 Task: Select the employment type as internship.
Action: Mouse moved to (770, 99)
Screenshot: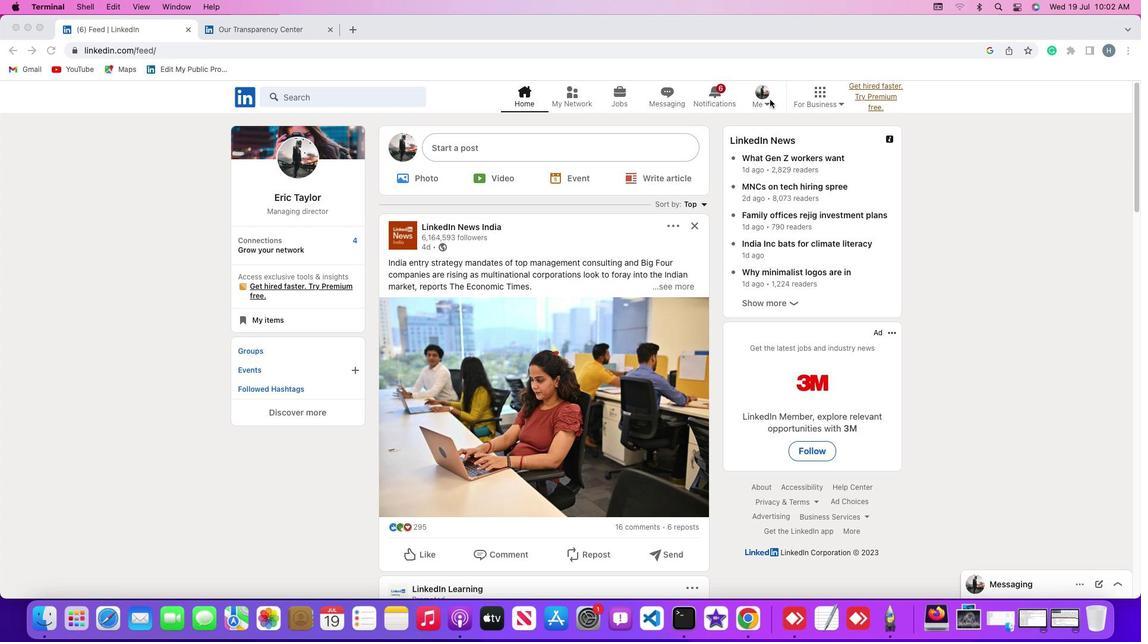 
Action: Mouse pressed left at (770, 99)
Screenshot: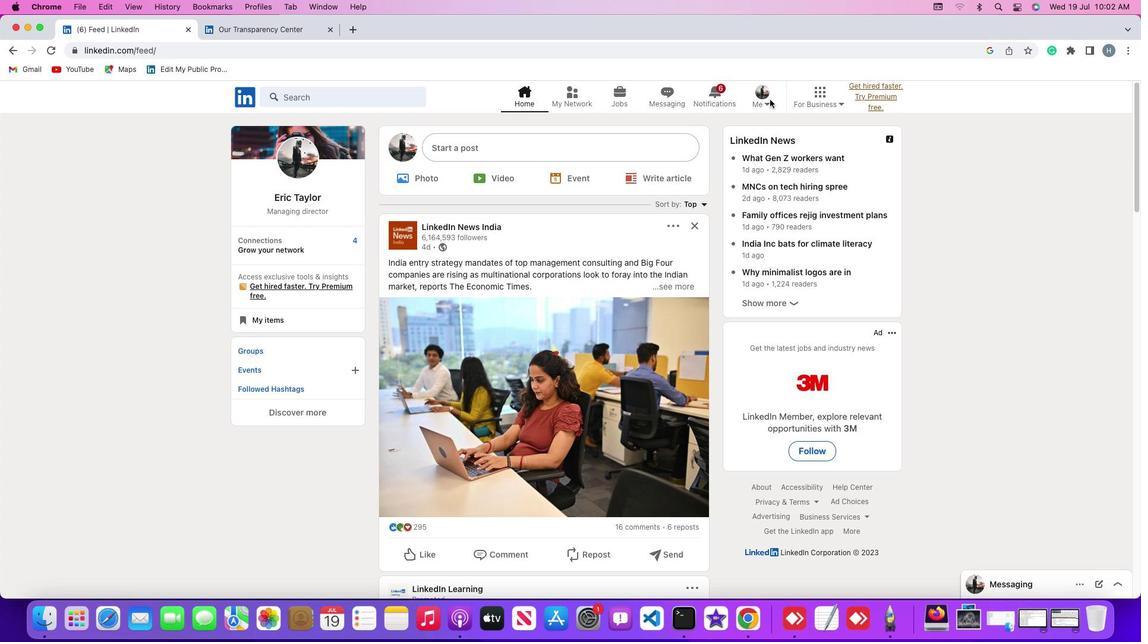 
Action: Mouse moved to (767, 102)
Screenshot: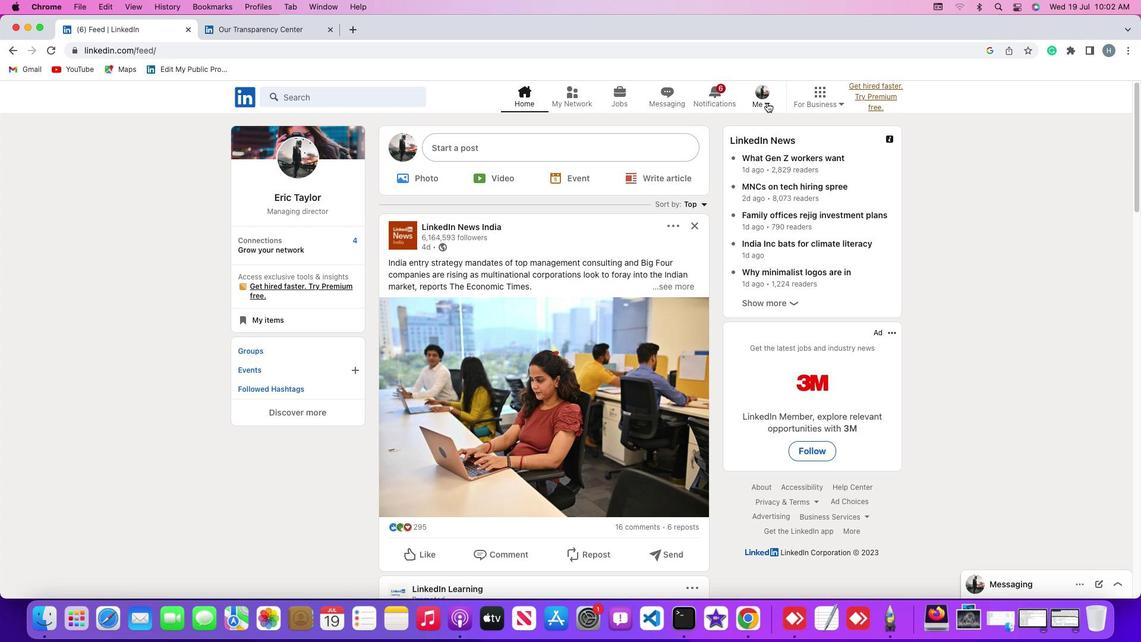 
Action: Mouse pressed left at (767, 102)
Screenshot: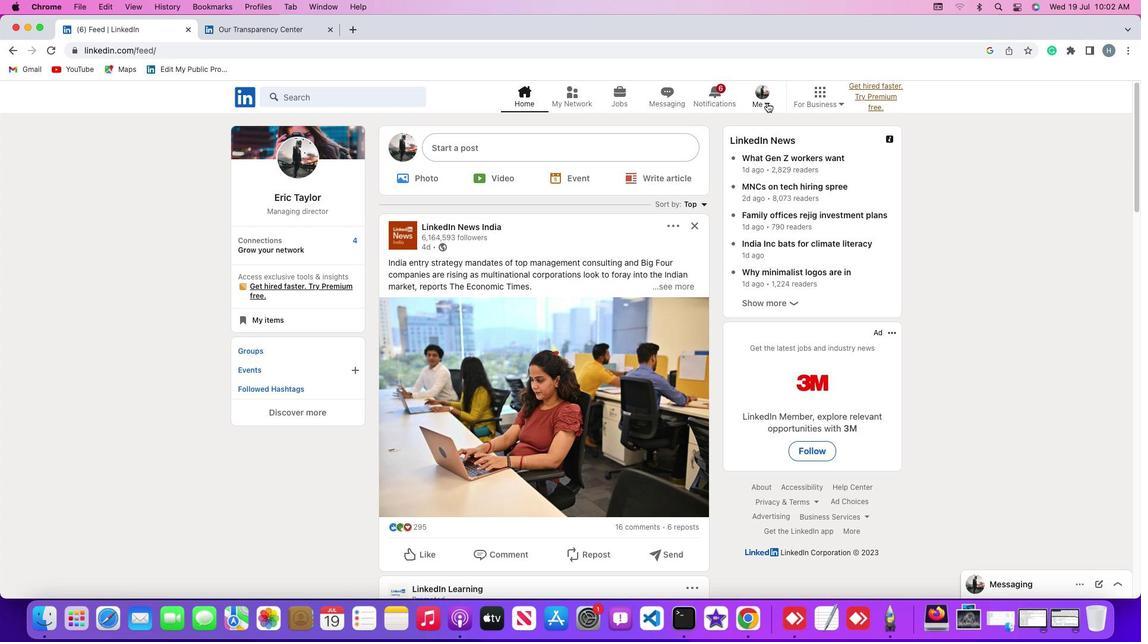 
Action: Mouse moved to (746, 165)
Screenshot: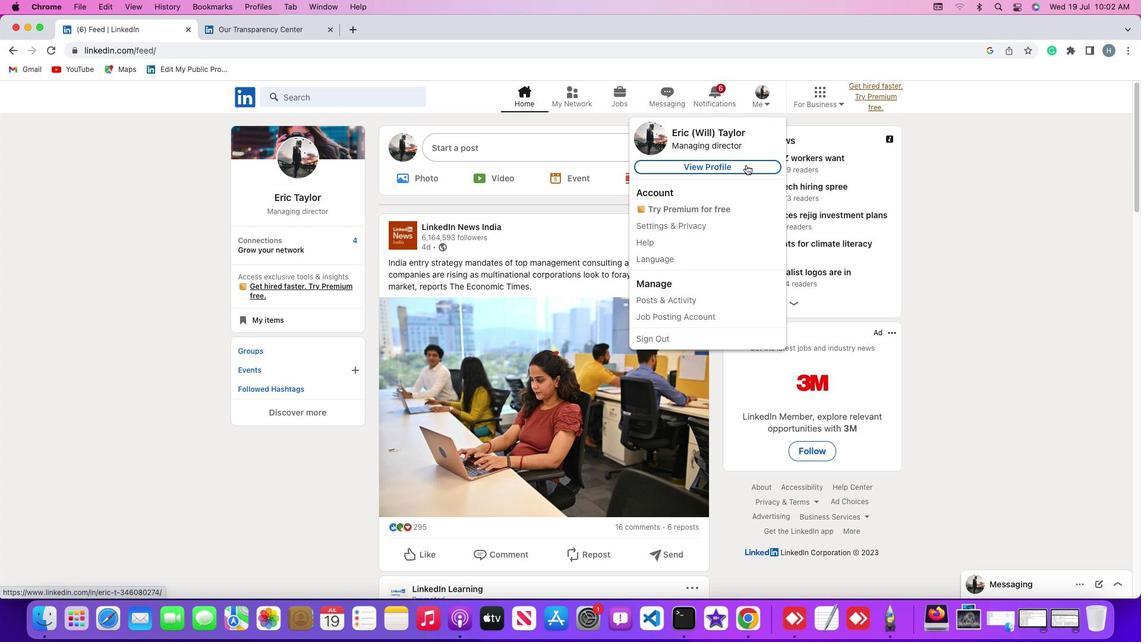 
Action: Mouse pressed left at (746, 165)
Screenshot: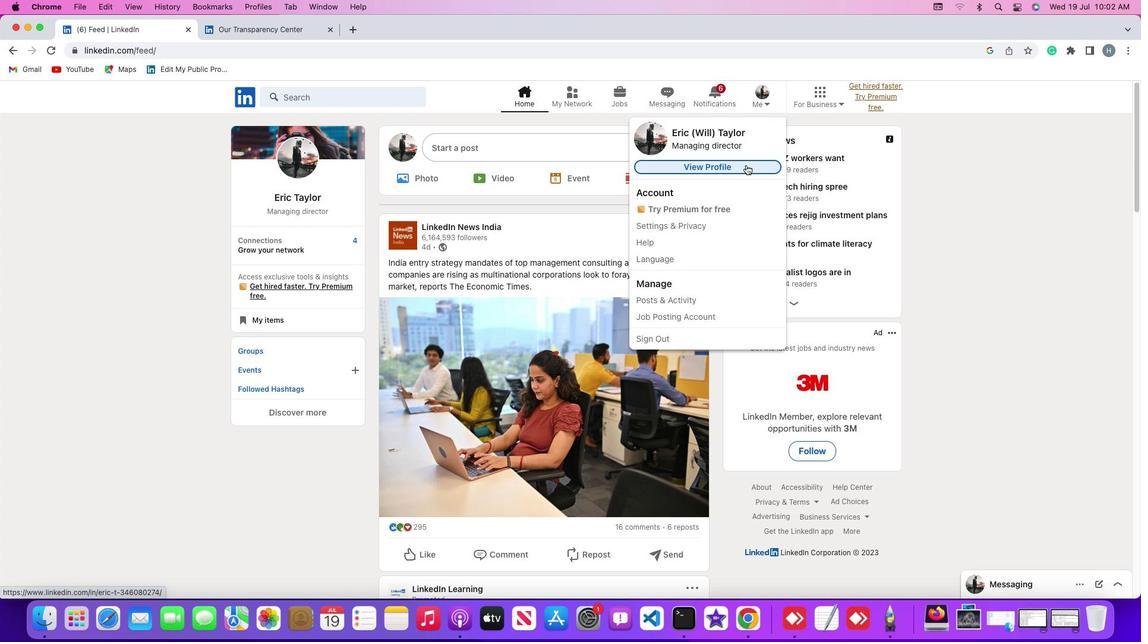
Action: Mouse moved to (277, 356)
Screenshot: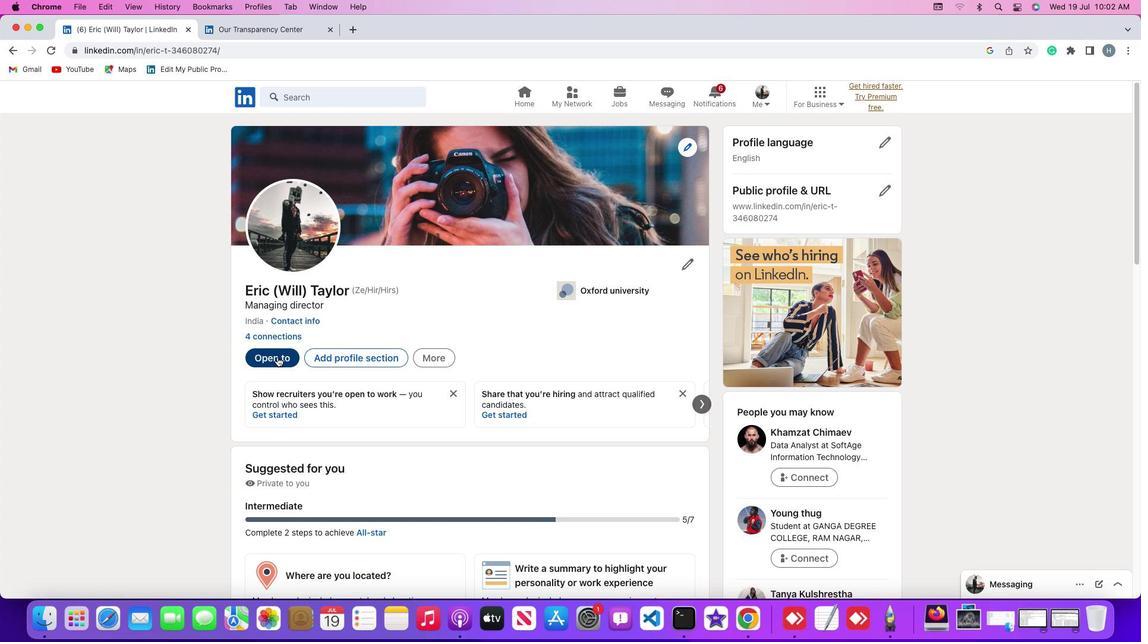 
Action: Mouse pressed left at (277, 356)
Screenshot: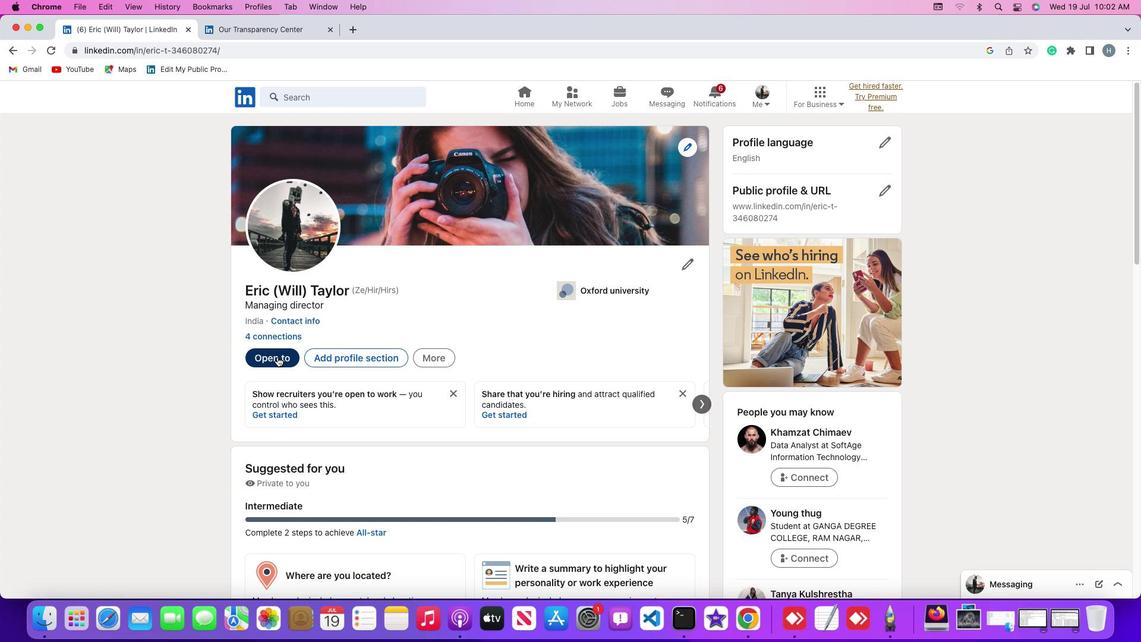 
Action: Mouse moved to (287, 385)
Screenshot: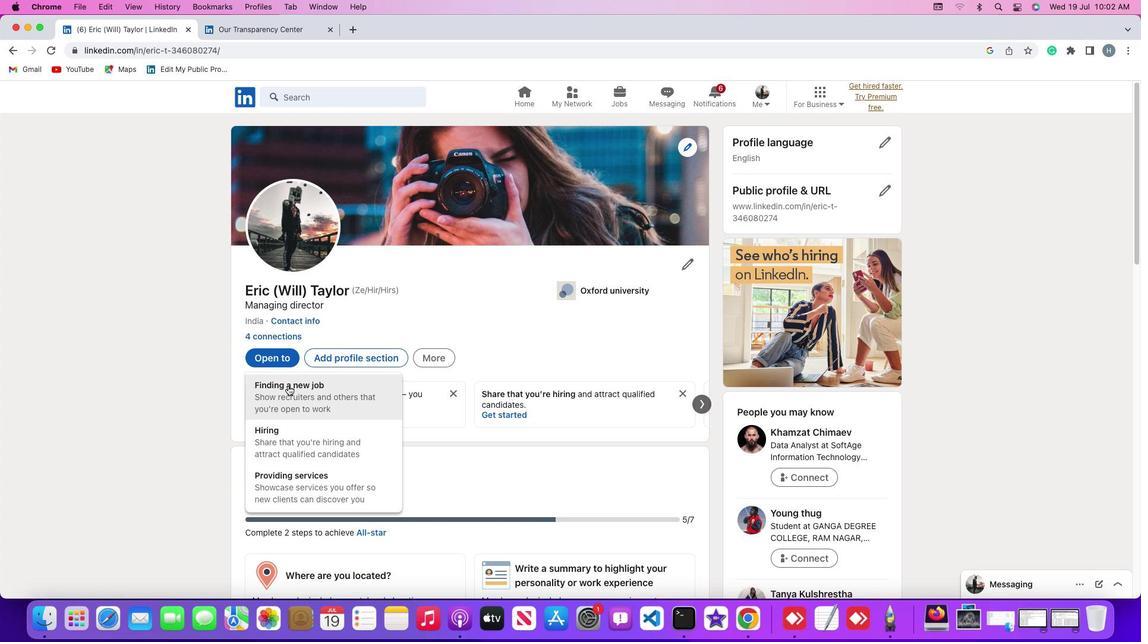 
Action: Mouse pressed left at (287, 385)
Screenshot: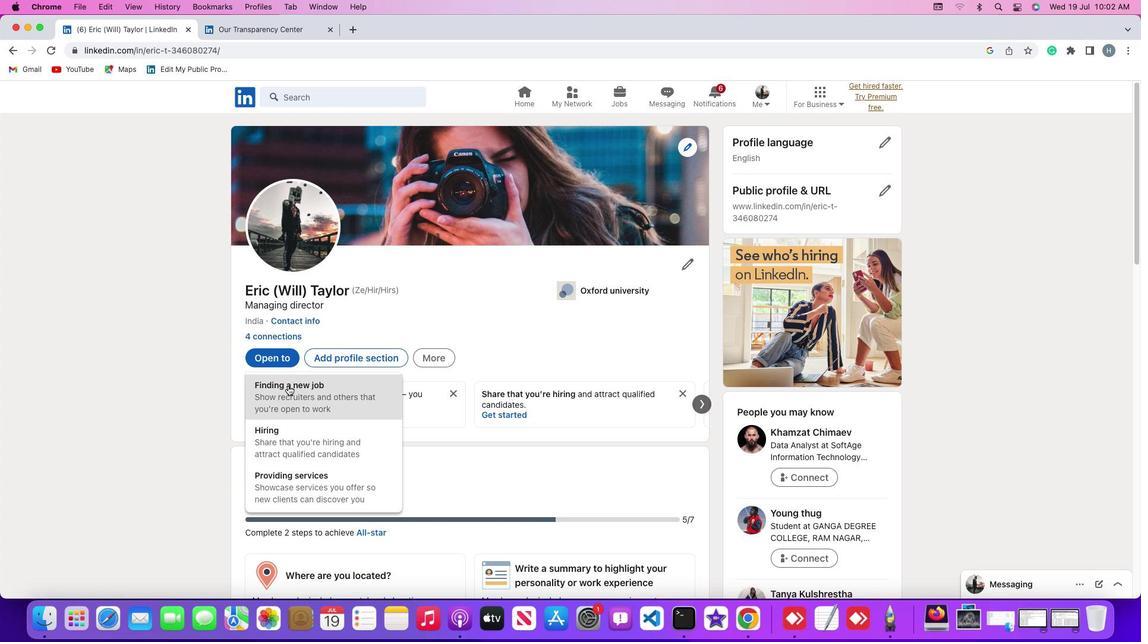 
Action: Mouse moved to (559, 385)
Screenshot: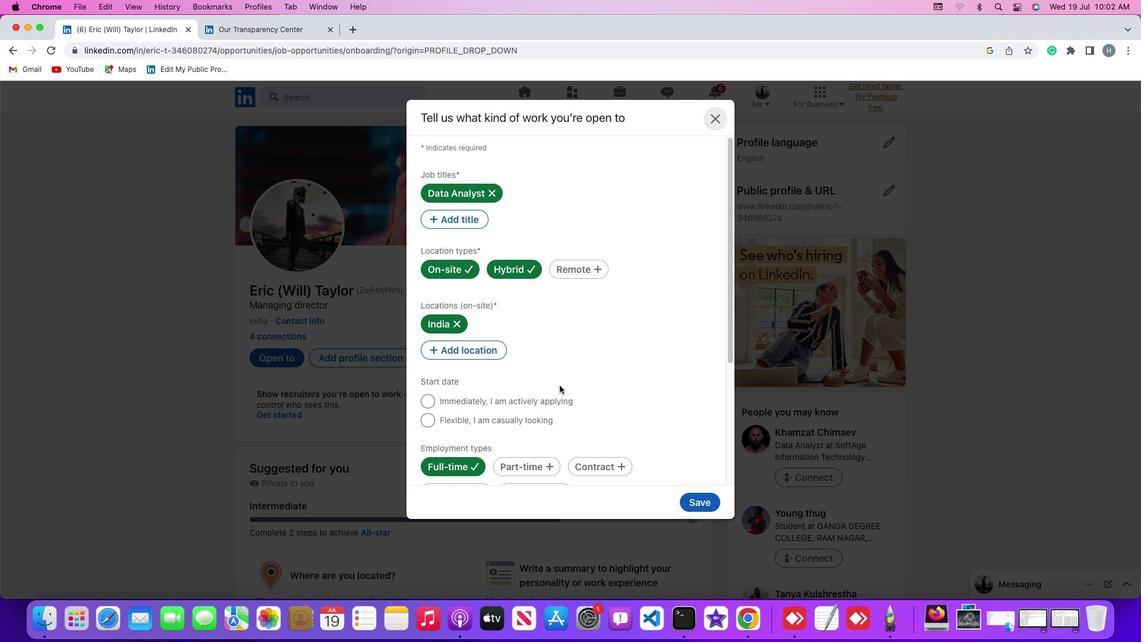 
Action: Mouse scrolled (559, 385) with delta (0, 0)
Screenshot: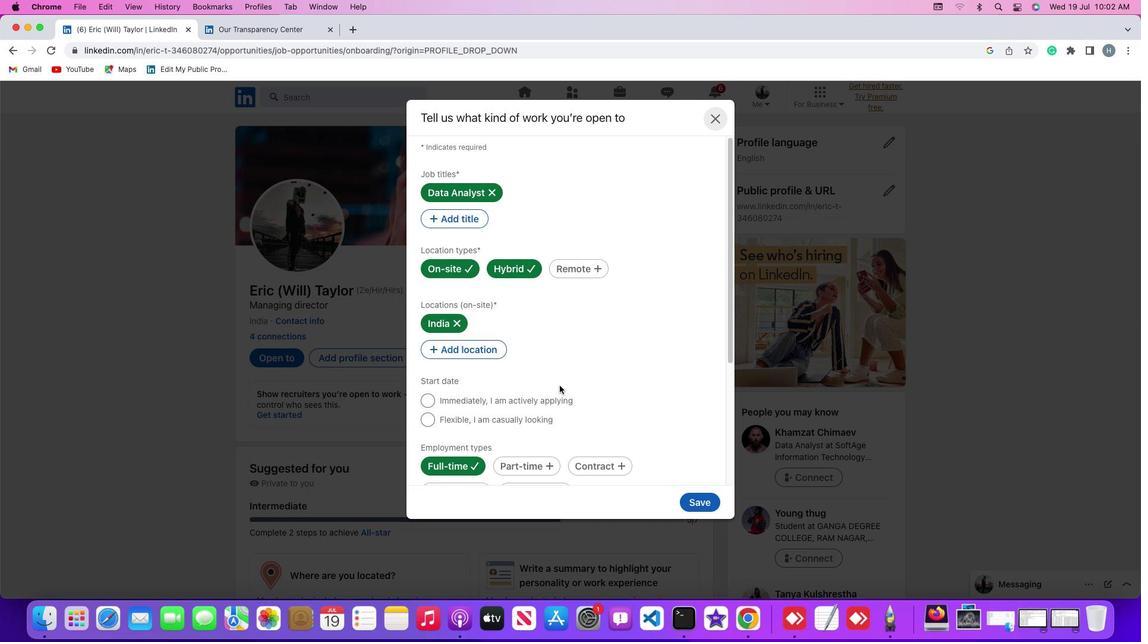 
Action: Mouse scrolled (559, 385) with delta (0, 0)
Screenshot: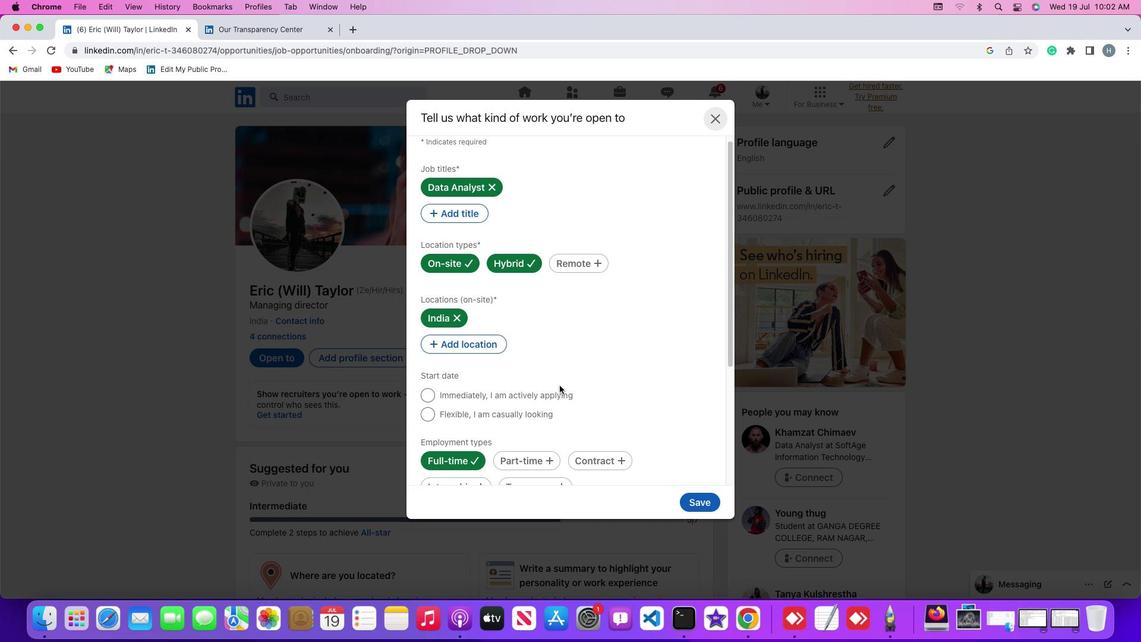 
Action: Mouse scrolled (559, 385) with delta (0, -1)
Screenshot: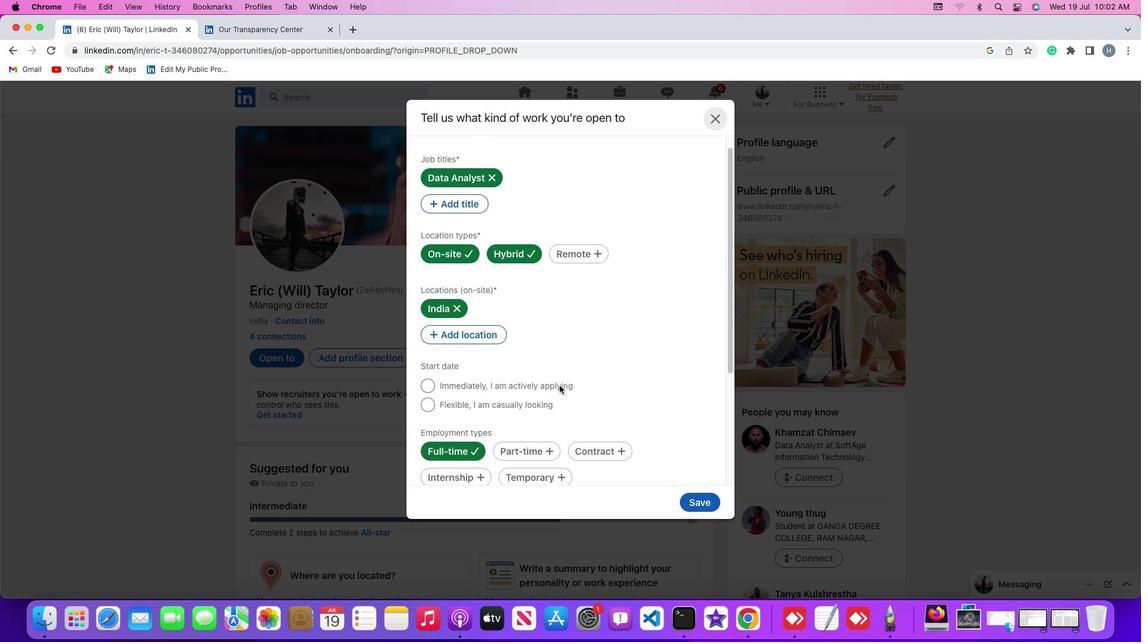 
Action: Mouse scrolled (559, 385) with delta (0, -1)
Screenshot: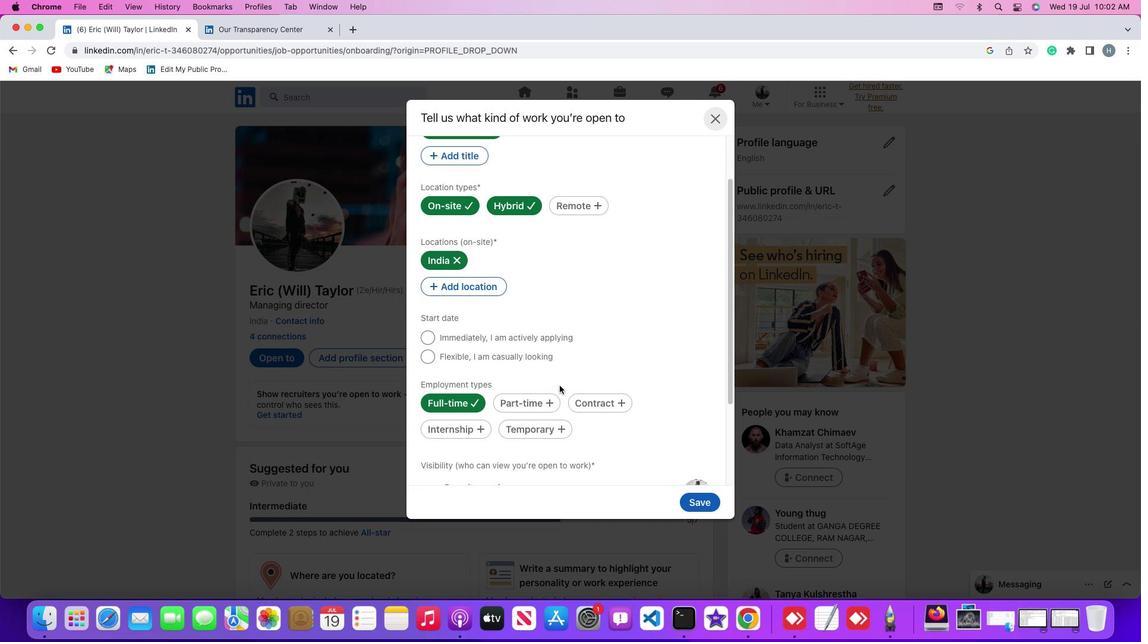
Action: Mouse scrolled (559, 385) with delta (0, 0)
Screenshot: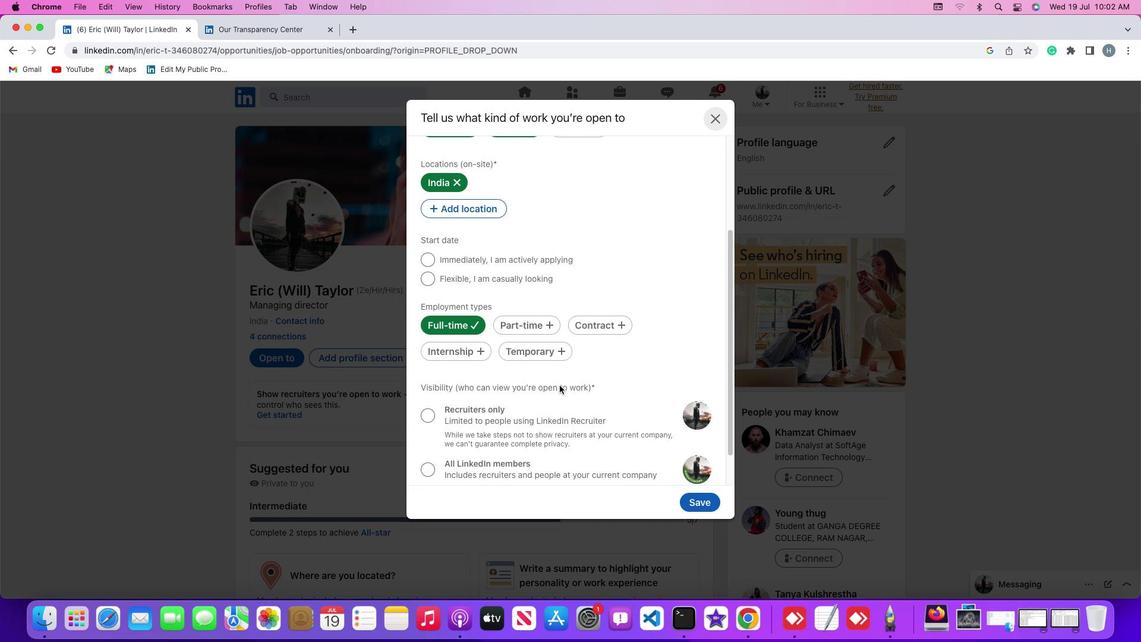 
Action: Mouse scrolled (559, 385) with delta (0, 0)
Screenshot: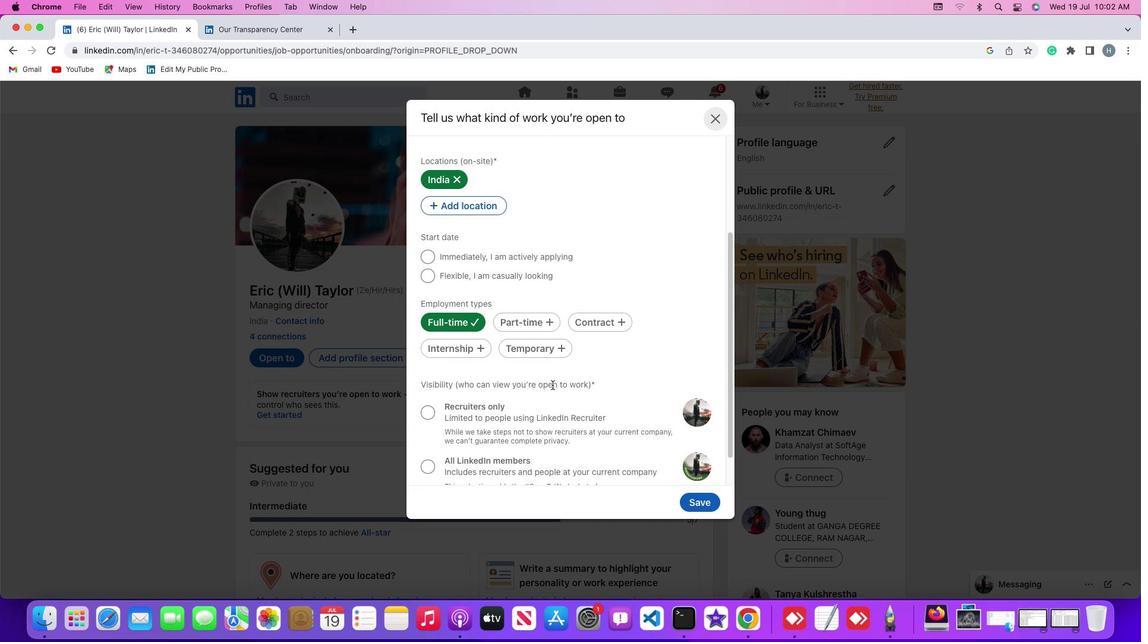 
Action: Mouse moved to (462, 338)
Screenshot: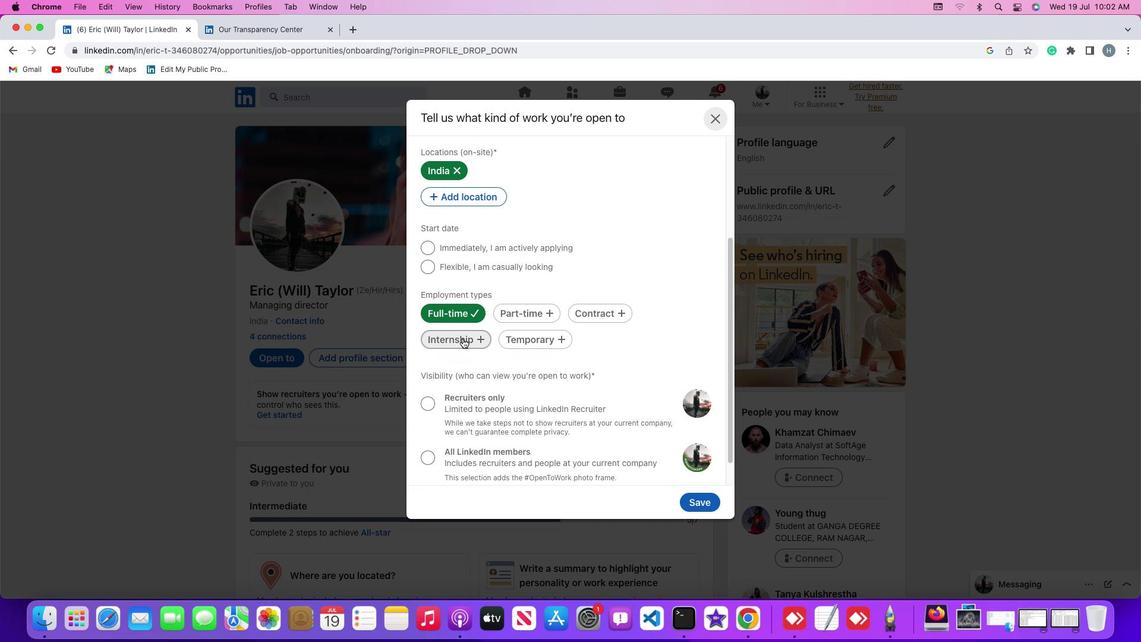 
Action: Mouse pressed left at (462, 338)
Screenshot: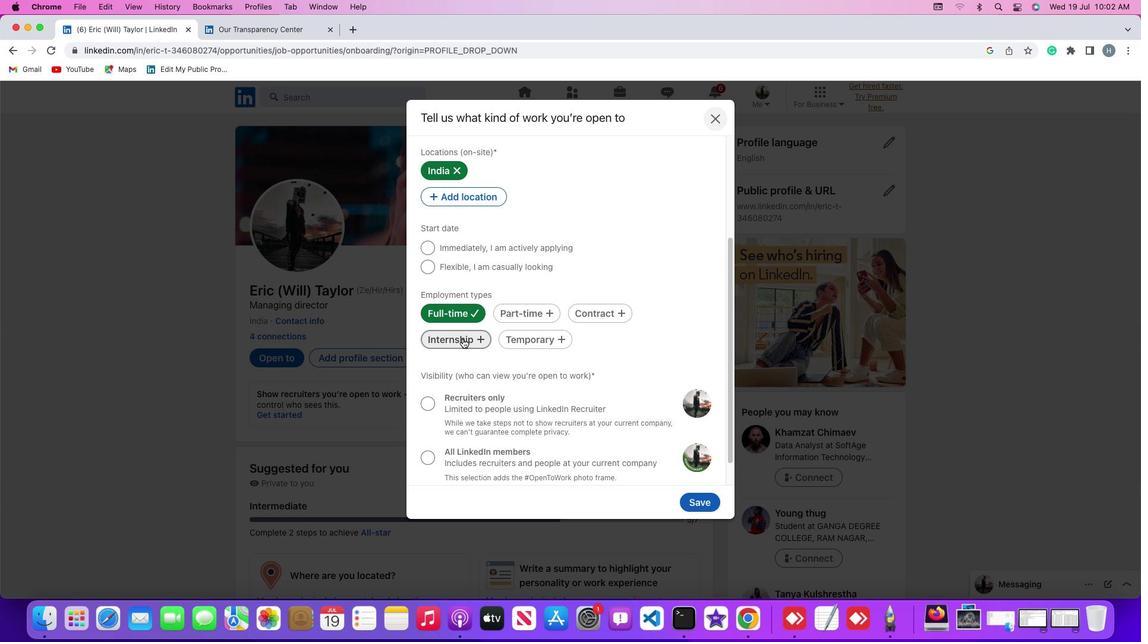 
Action: Mouse moved to (604, 344)
Screenshot: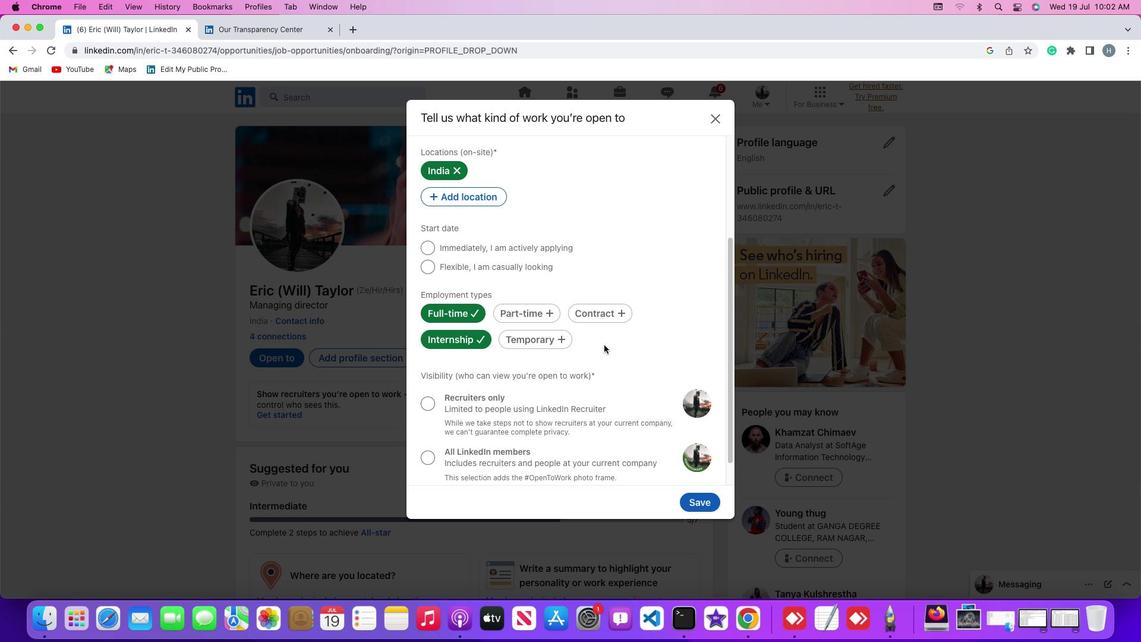 
